Task: Select the criteria, "text is a valid email" criteria with value and formula.
Action: Mouse moved to (160, 72)
Screenshot: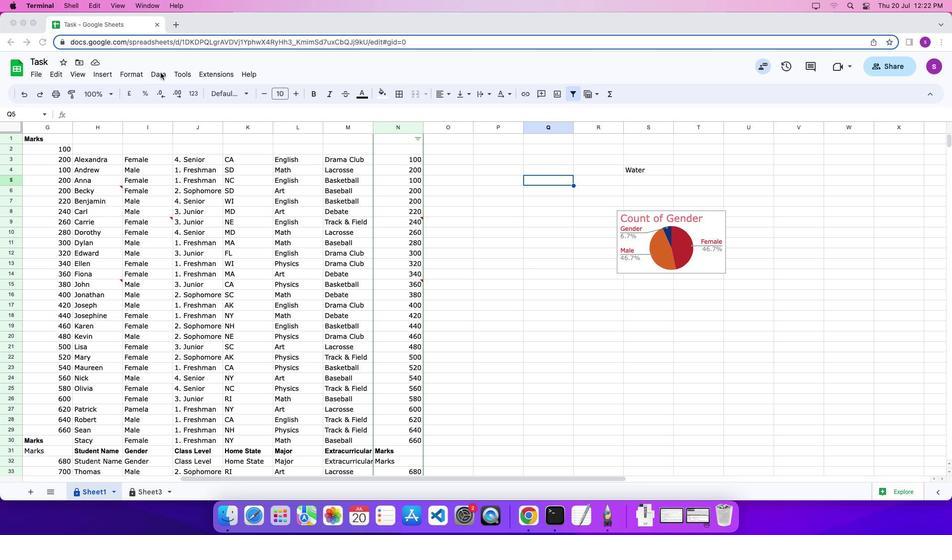
Action: Mouse pressed left at (160, 72)
Screenshot: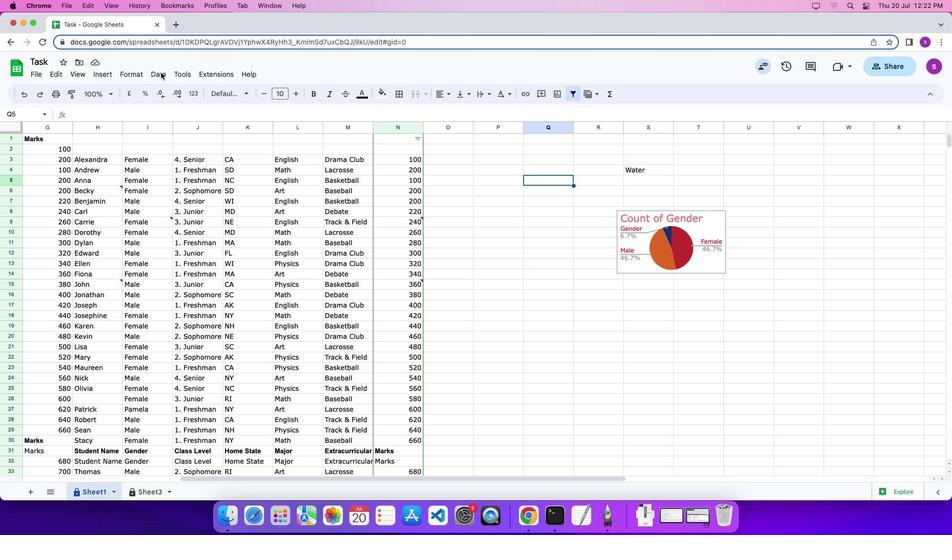 
Action: Mouse moved to (162, 73)
Screenshot: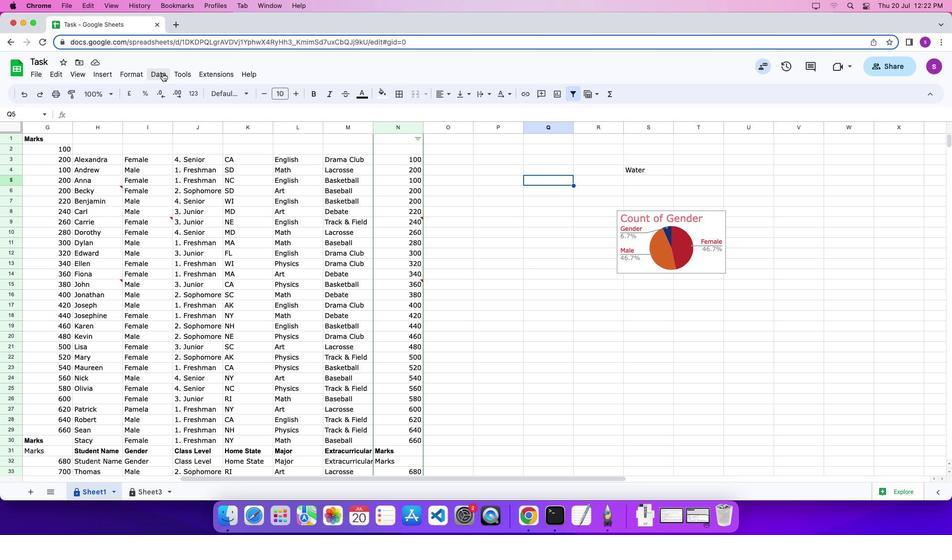 
Action: Mouse pressed left at (162, 73)
Screenshot: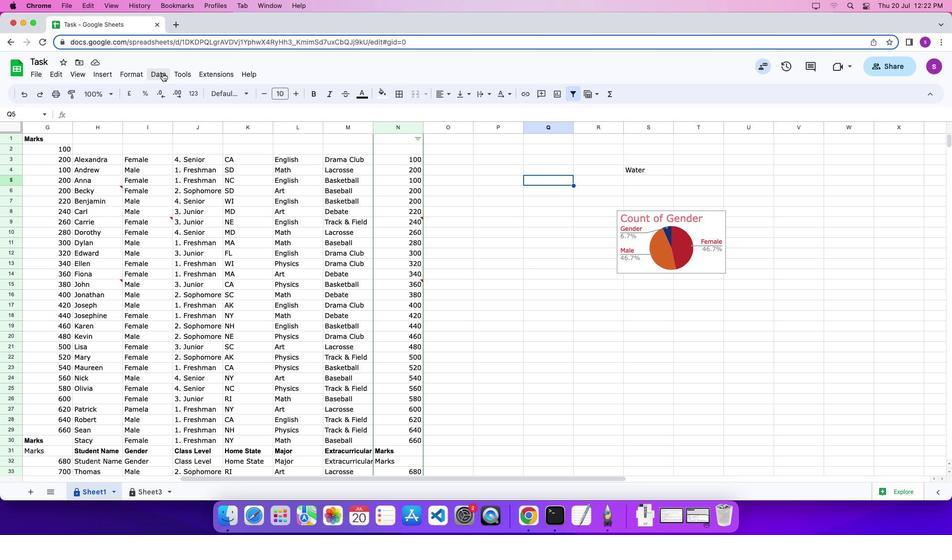 
Action: Mouse moved to (189, 272)
Screenshot: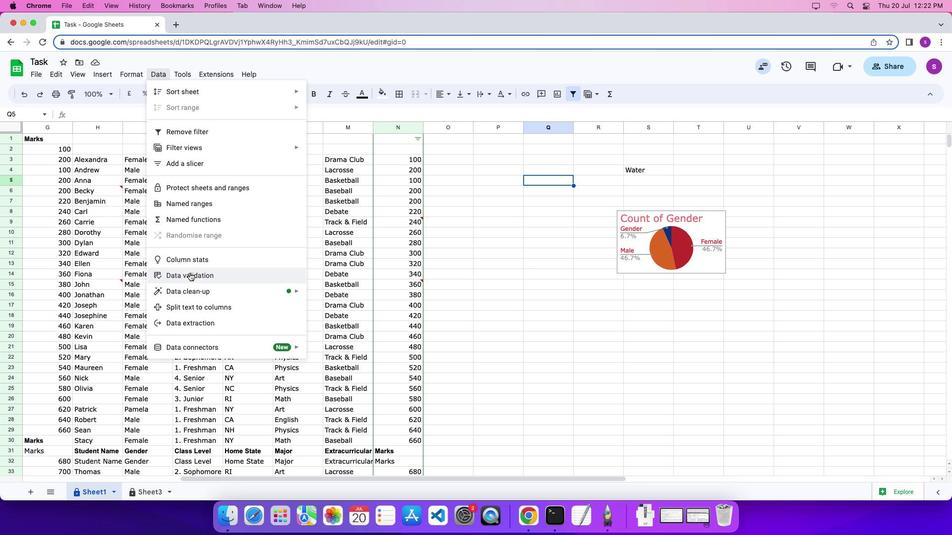
Action: Mouse pressed left at (189, 272)
Screenshot: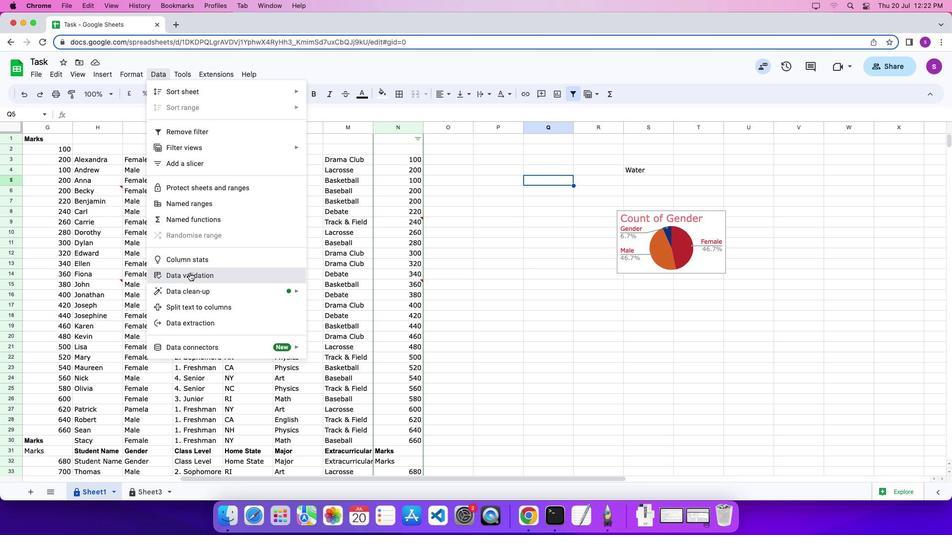 
Action: Mouse moved to (809, 133)
Screenshot: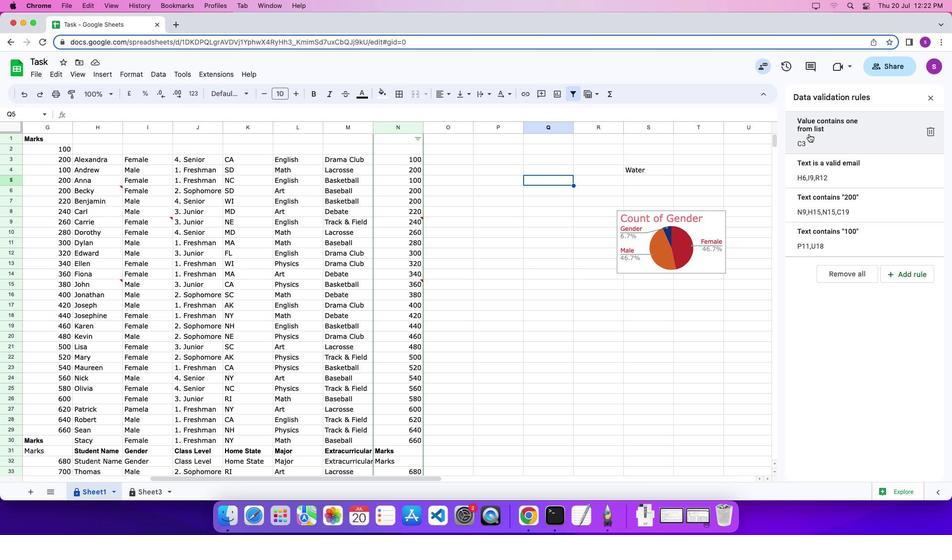 
Action: Mouse pressed left at (809, 133)
Screenshot: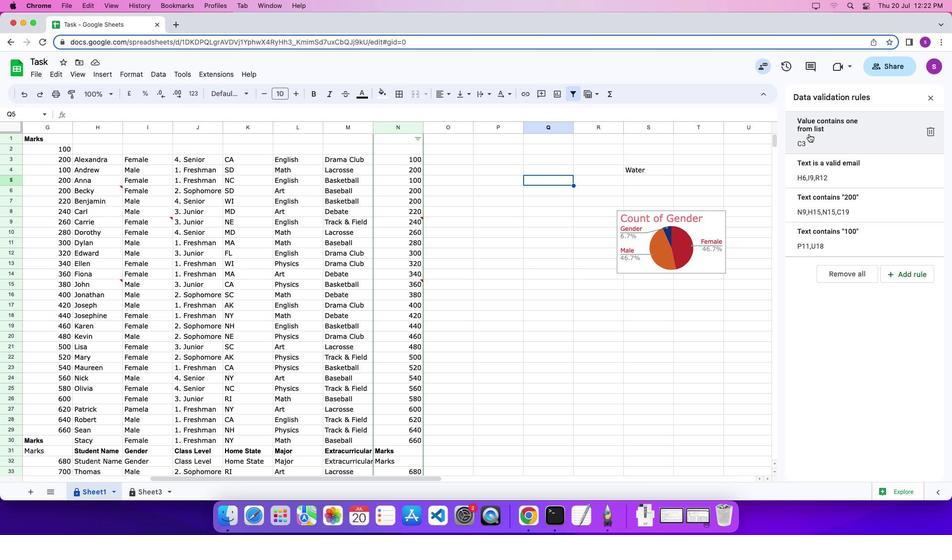
Action: Mouse moved to (824, 185)
Screenshot: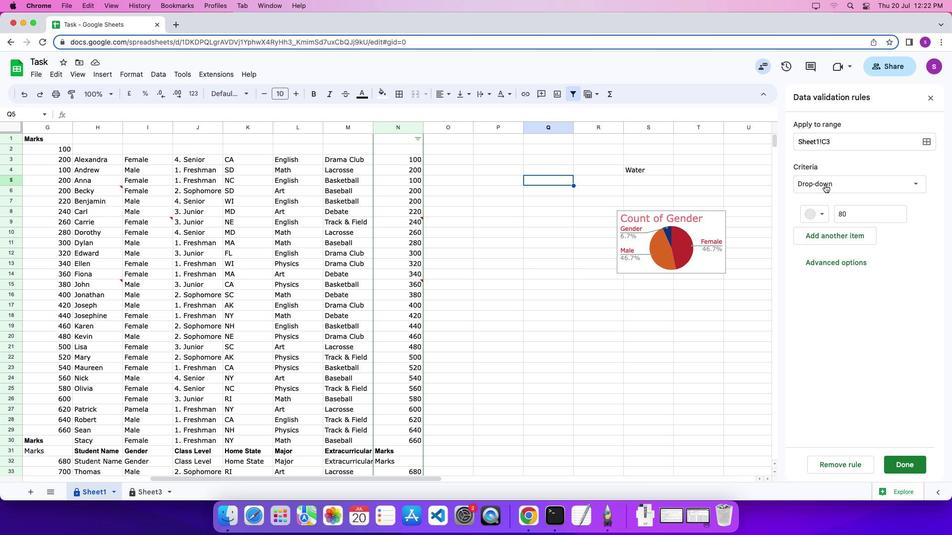 
Action: Mouse pressed left at (824, 185)
Screenshot: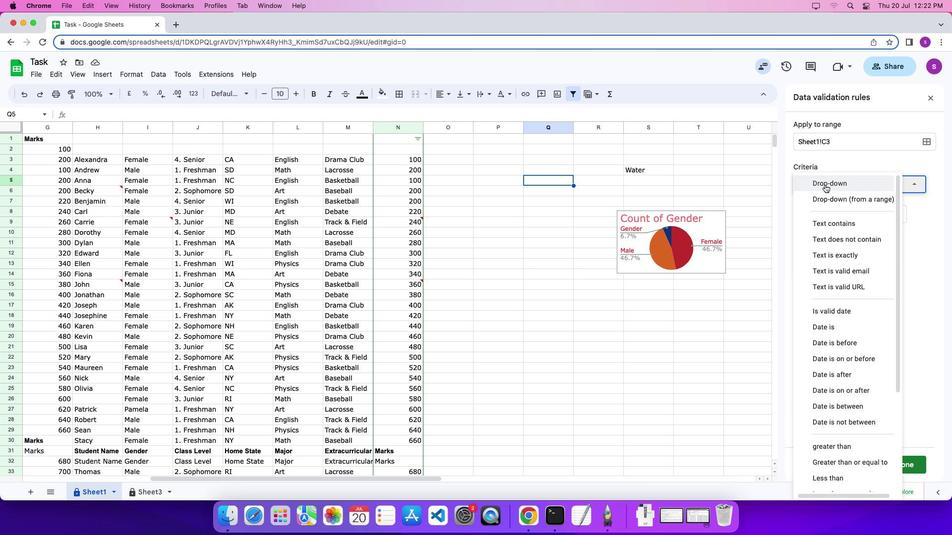 
Action: Mouse moved to (836, 268)
Screenshot: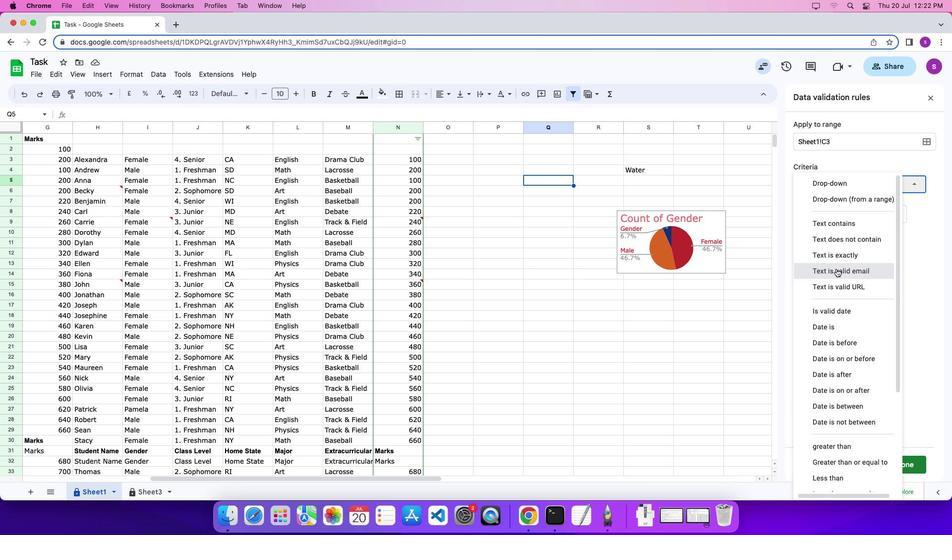 
Action: Mouse pressed left at (836, 268)
Screenshot: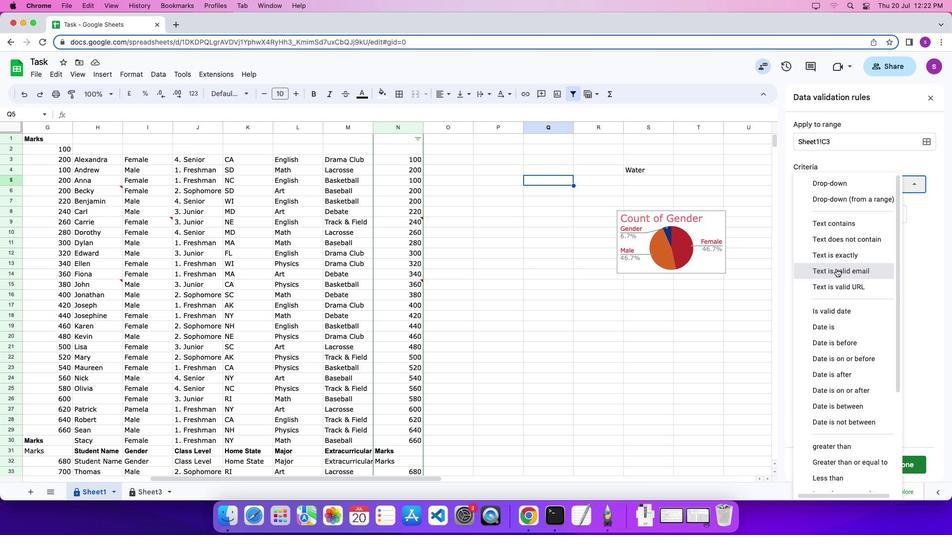 
Action: Mouse moved to (905, 460)
Screenshot: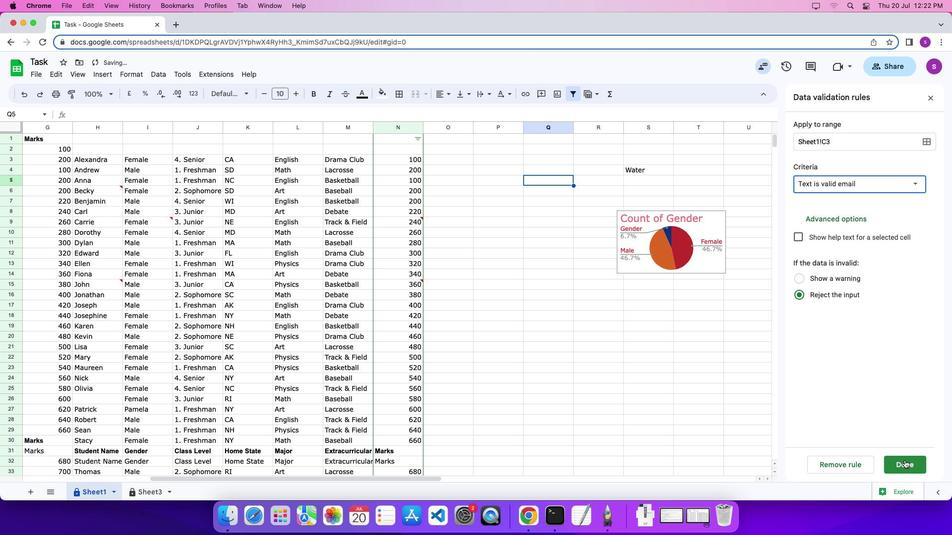 
Action: Mouse pressed left at (905, 460)
Screenshot: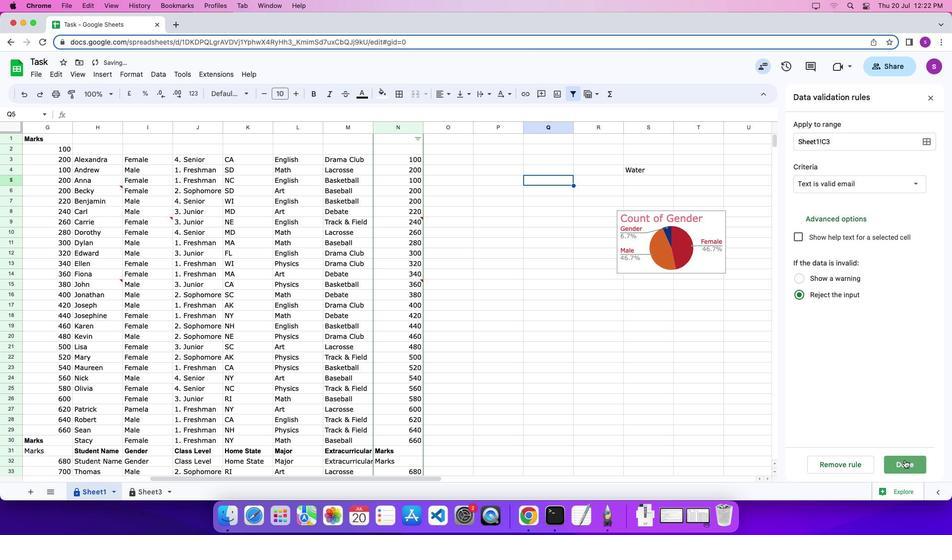 
